 Task: Search one way flight ticket for 2 adults, 2 infants in seat and 1 infant on lap in first from Lewisburg: Greenbrier Valley Airport to Evansville: Evansville Regional Airport on 5-3-2023. Choice of flights is United. Number of bags: 1 checked bag. Price is upto 109000. Outbound departure time preference is 11:30.
Action: Mouse moved to (288, 249)
Screenshot: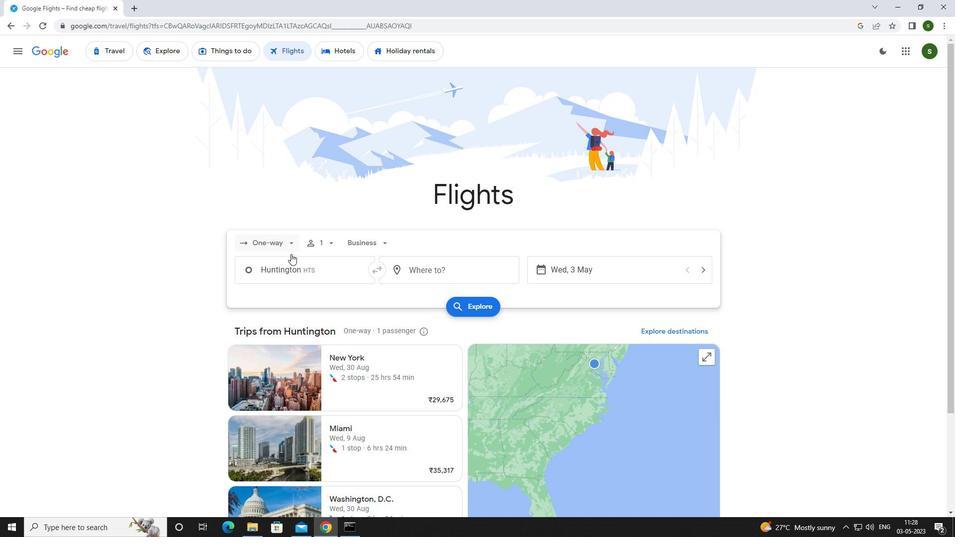 
Action: Mouse pressed left at (288, 249)
Screenshot: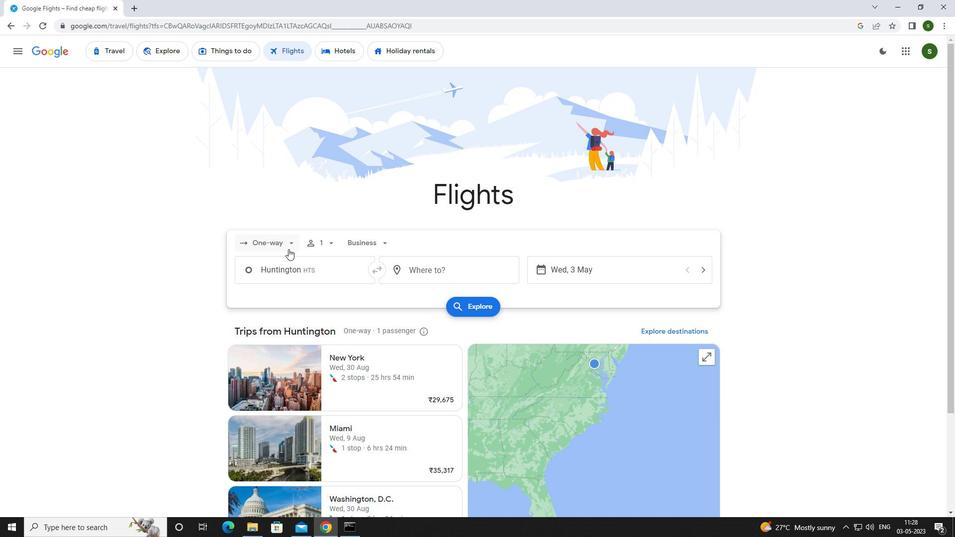 
Action: Mouse moved to (290, 288)
Screenshot: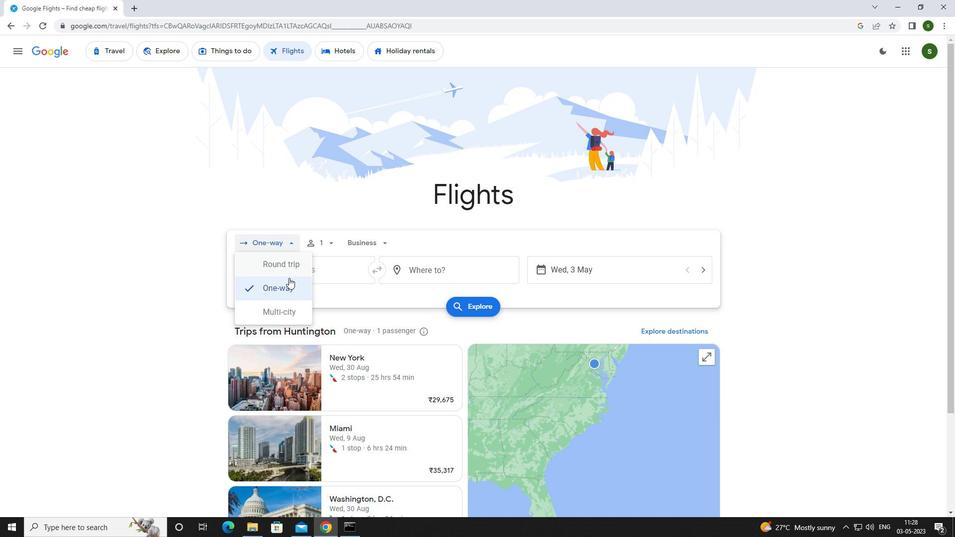 
Action: Mouse pressed left at (290, 288)
Screenshot: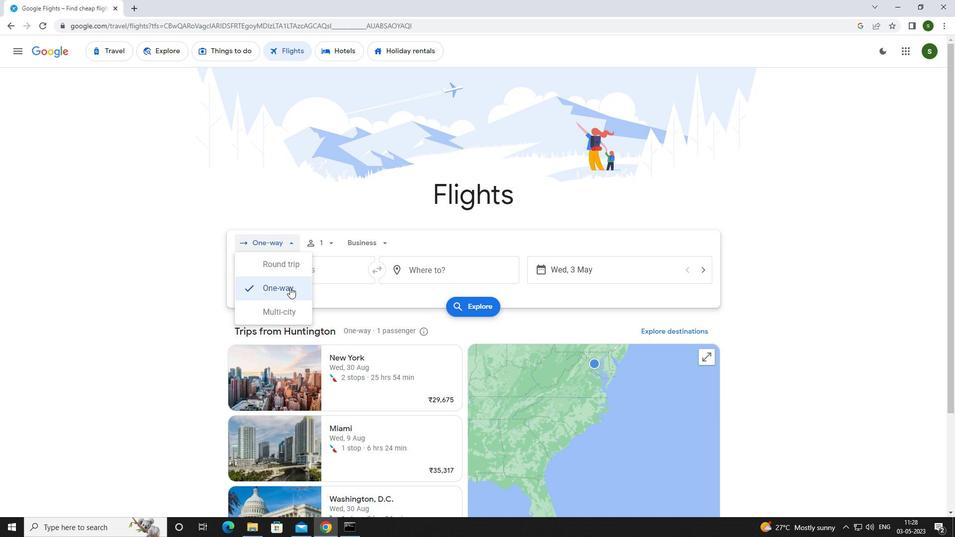 
Action: Mouse moved to (327, 244)
Screenshot: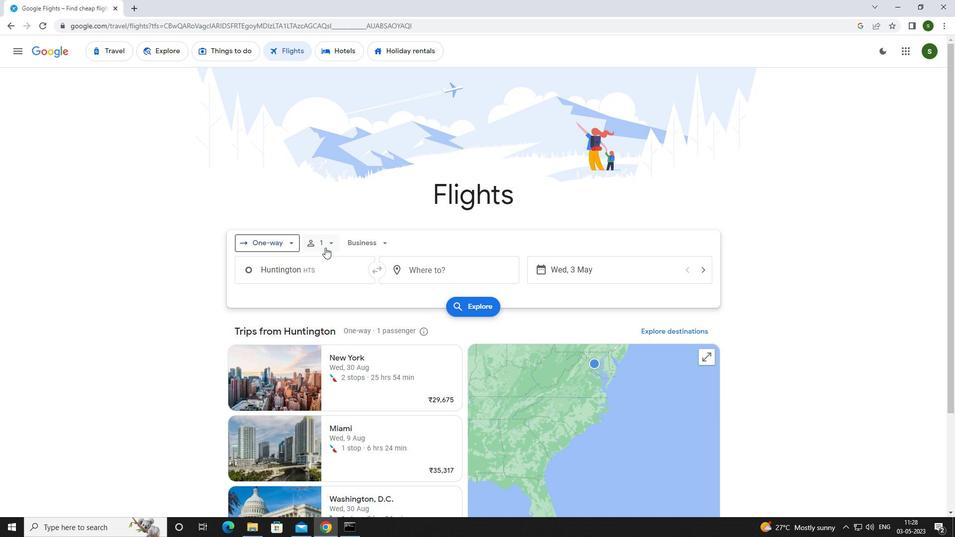 
Action: Mouse pressed left at (327, 244)
Screenshot: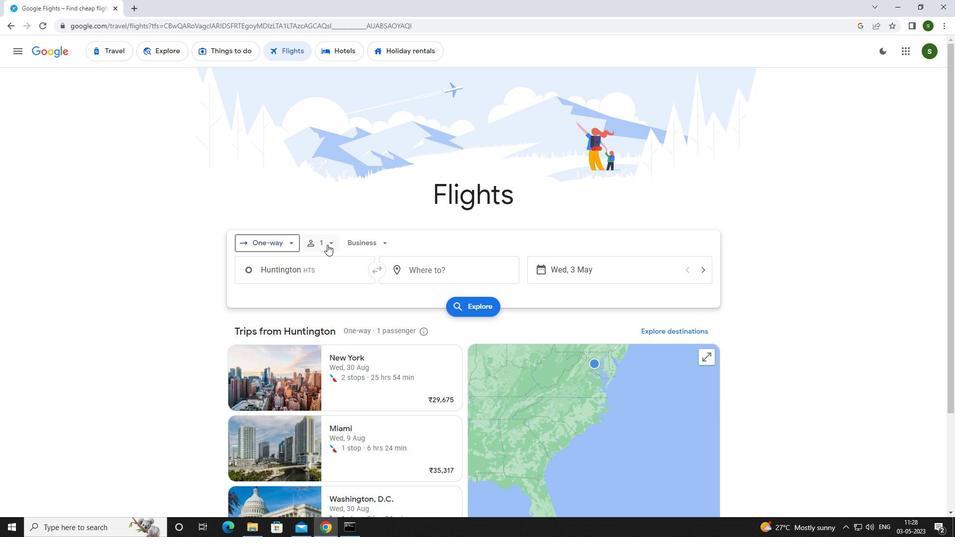 
Action: Mouse moved to (406, 265)
Screenshot: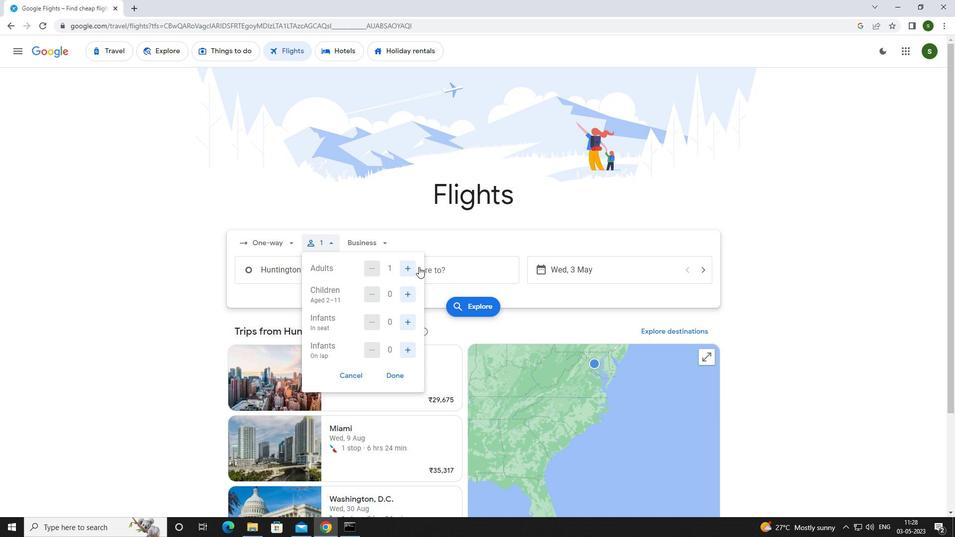 
Action: Mouse pressed left at (406, 265)
Screenshot: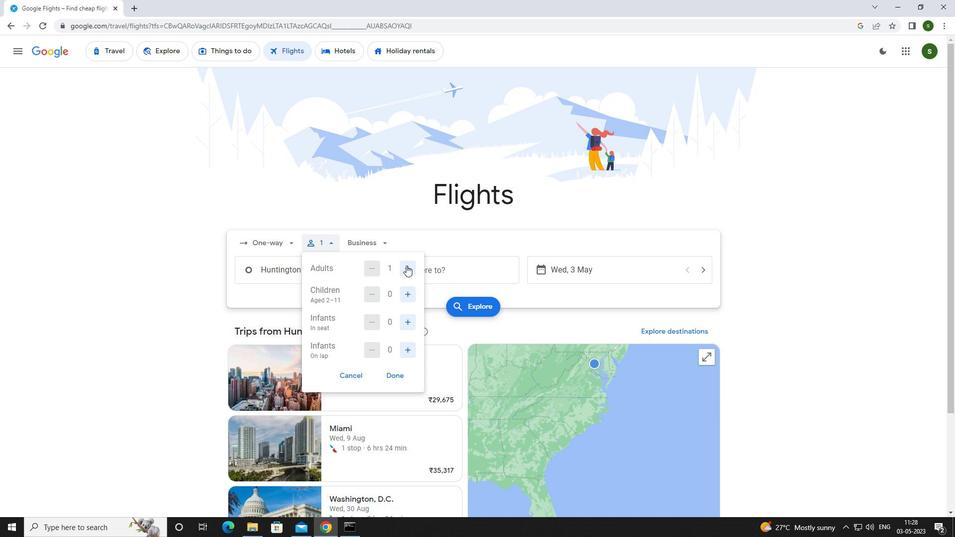
Action: Mouse moved to (406, 321)
Screenshot: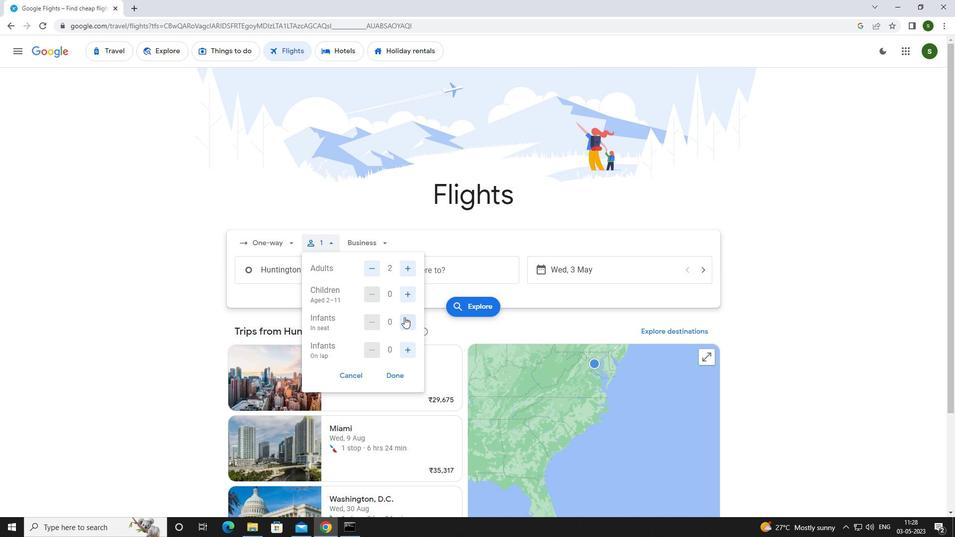 
Action: Mouse pressed left at (406, 321)
Screenshot: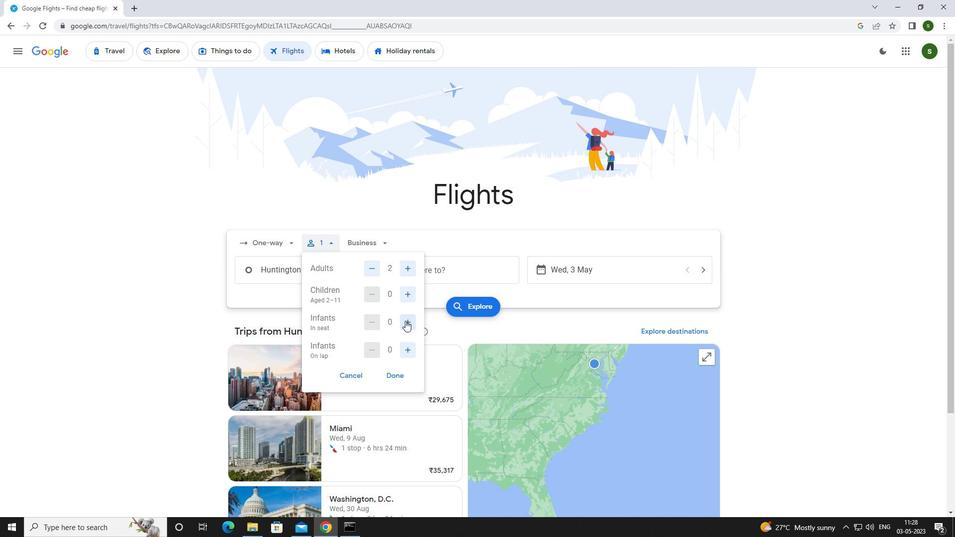 
Action: Mouse pressed left at (406, 321)
Screenshot: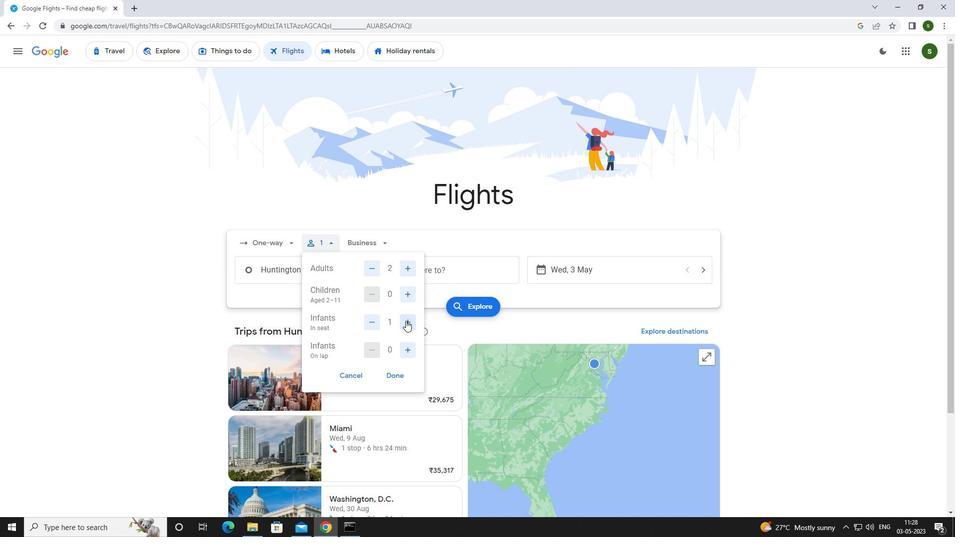
Action: Mouse moved to (409, 350)
Screenshot: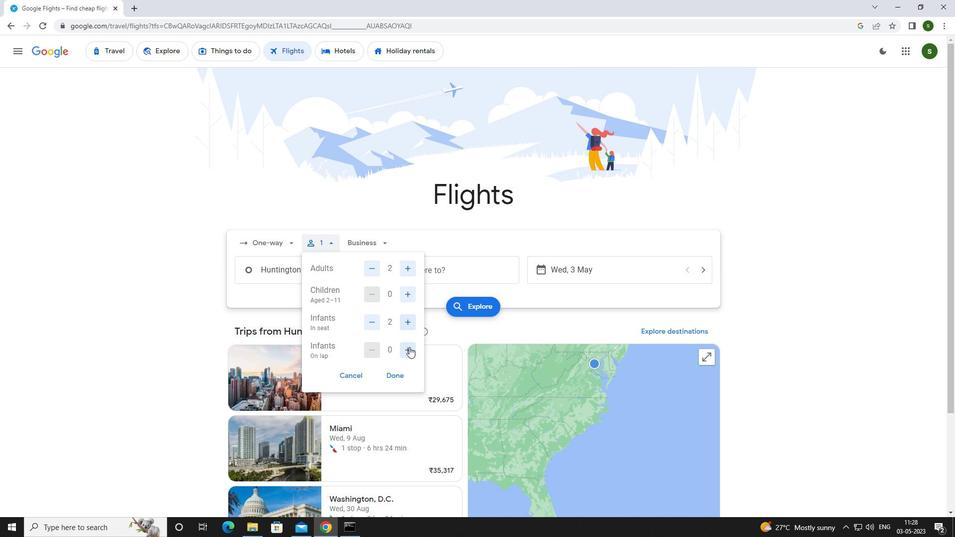 
Action: Mouse pressed left at (409, 350)
Screenshot: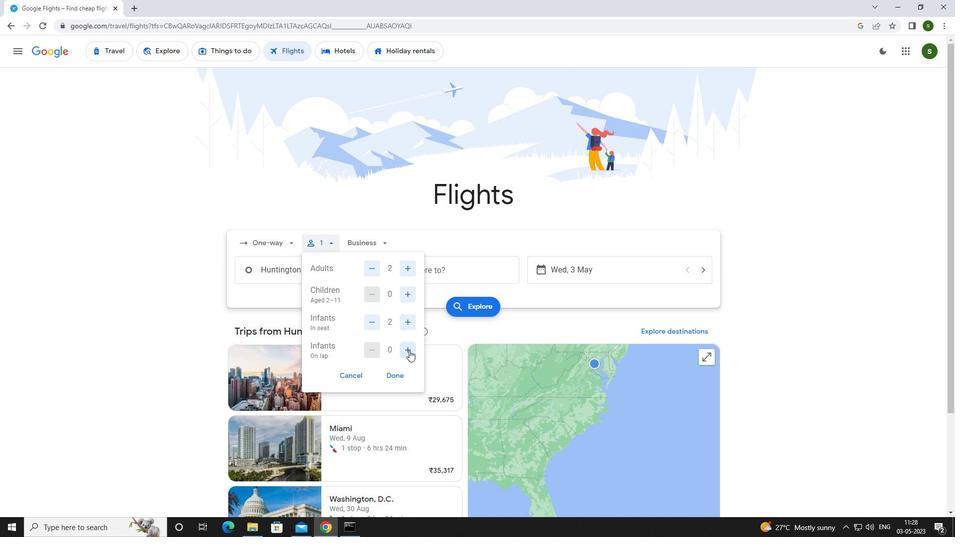 
Action: Mouse moved to (382, 239)
Screenshot: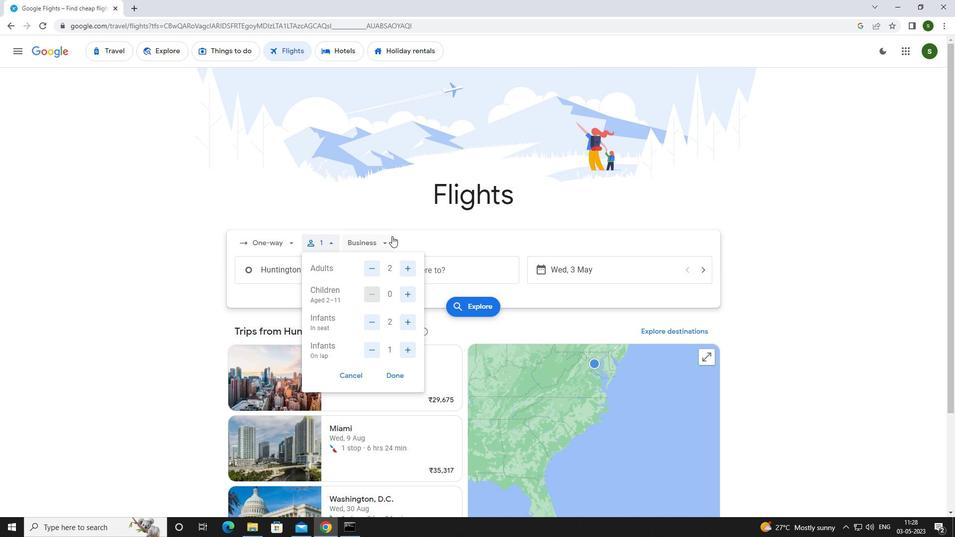 
Action: Mouse pressed left at (382, 239)
Screenshot: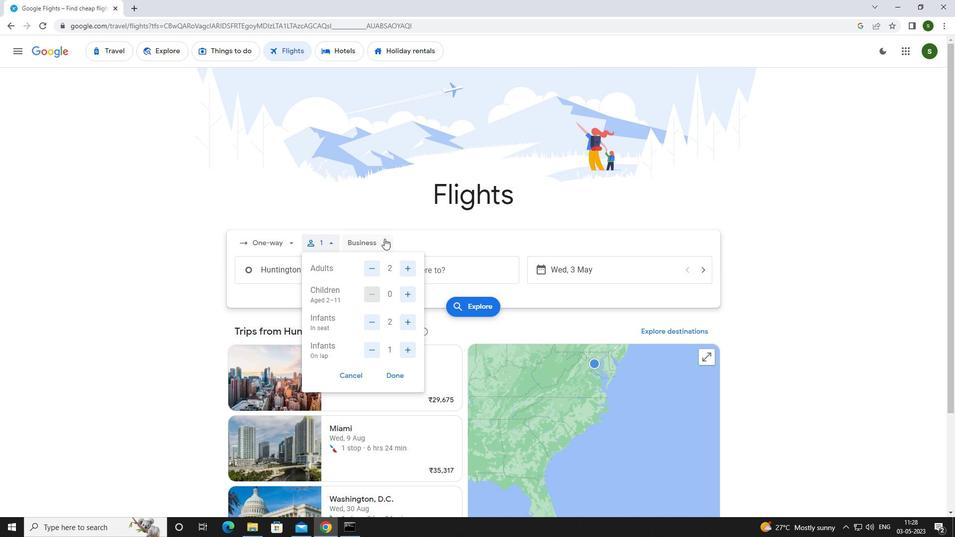 
Action: Mouse moved to (382, 332)
Screenshot: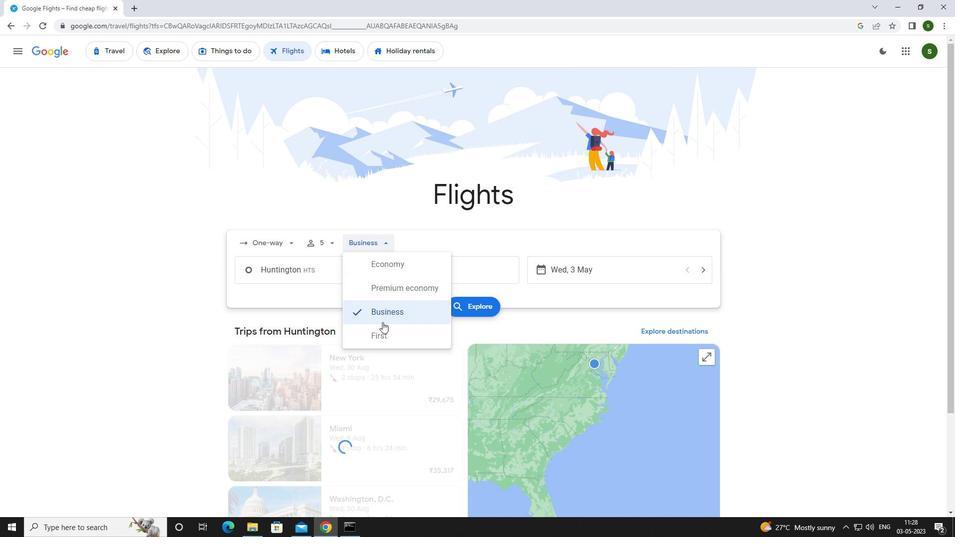 
Action: Mouse pressed left at (382, 332)
Screenshot: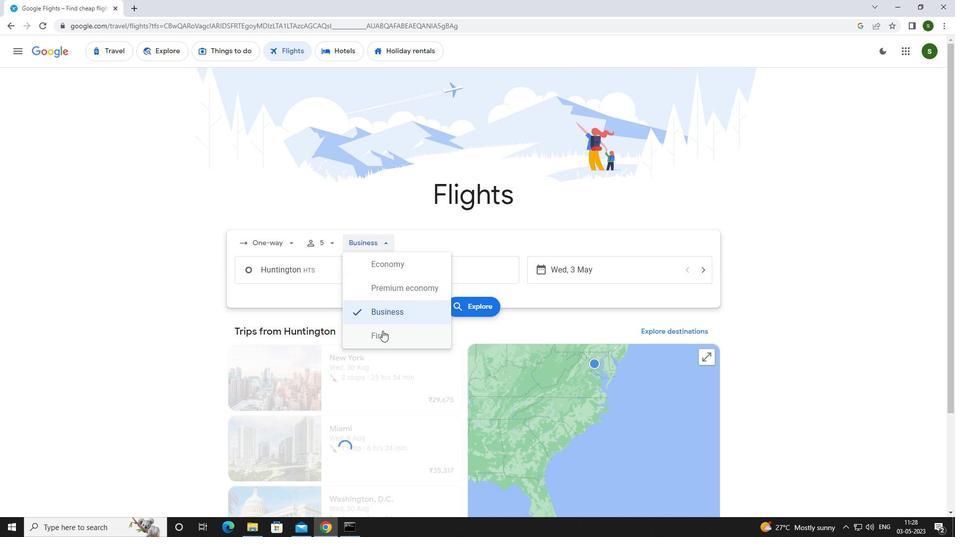 
Action: Mouse moved to (353, 273)
Screenshot: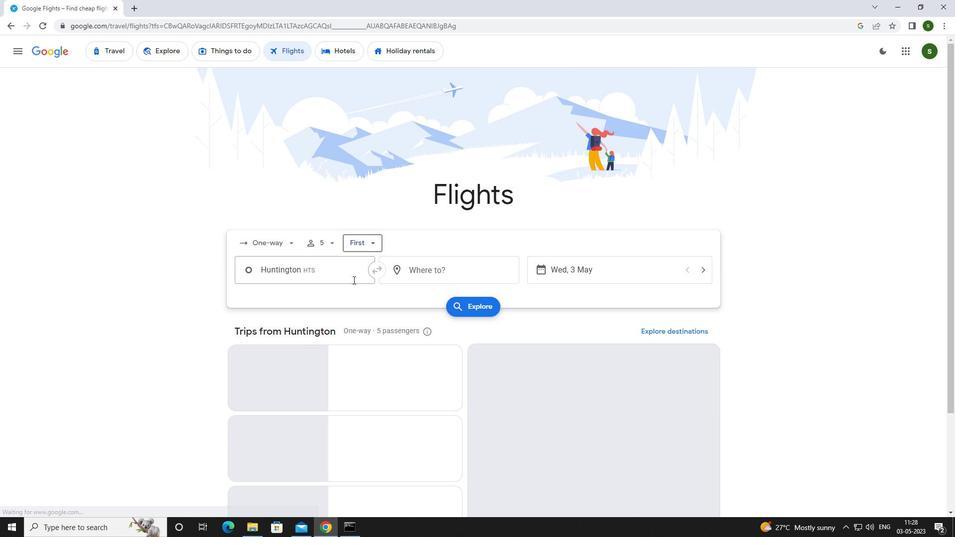 
Action: Mouse pressed left at (353, 273)
Screenshot: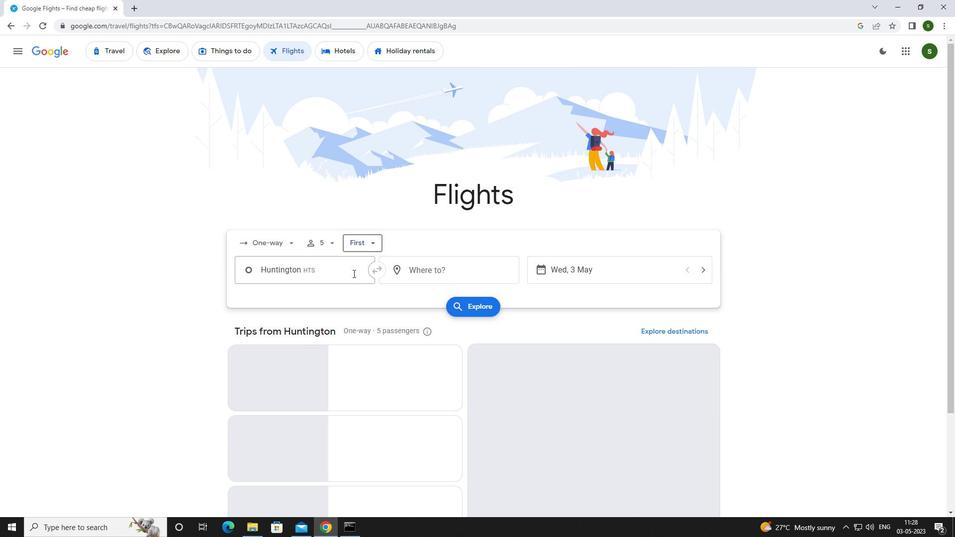 
Action: Mouse moved to (353, 273)
Screenshot: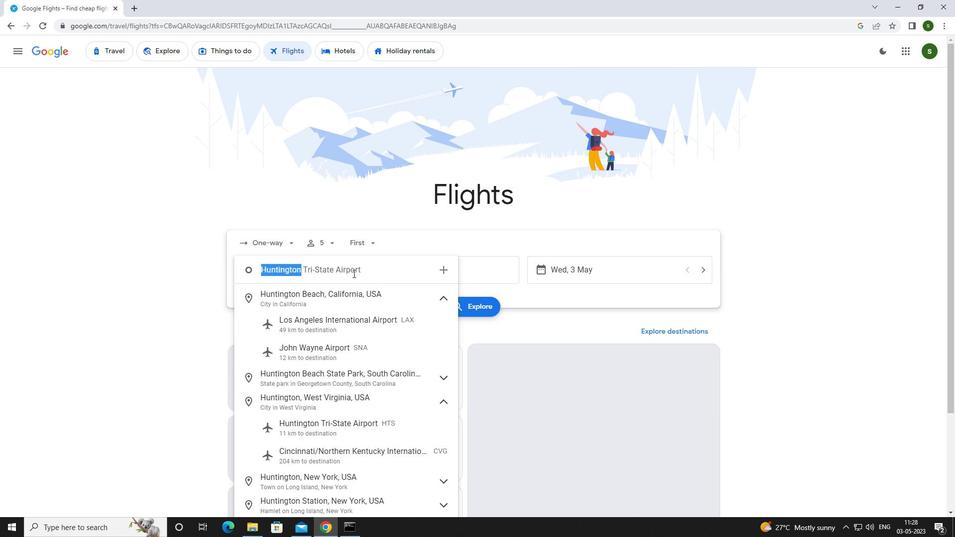 
Action: Key pressed <Key.caps_lock>h<Key.caps_lock>unting
Screenshot: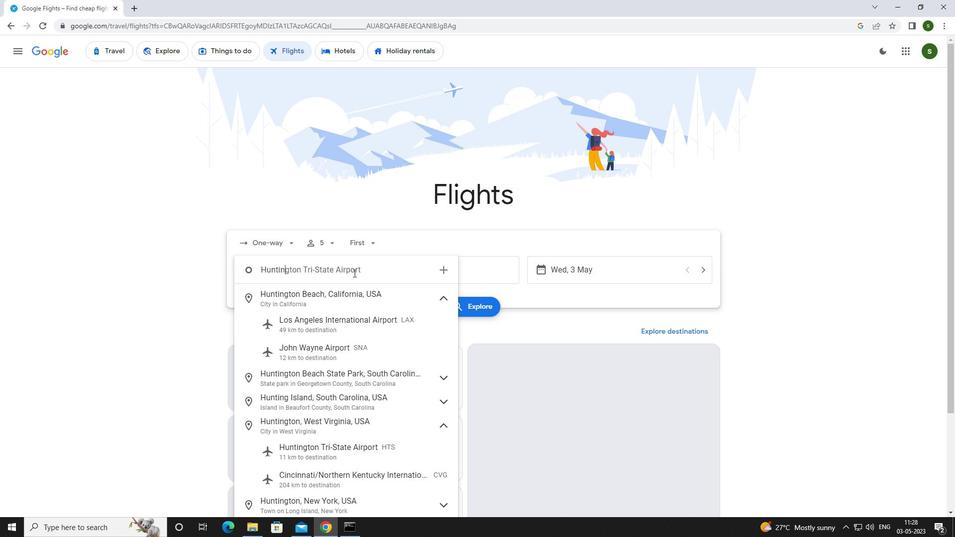 
Action: Mouse moved to (347, 443)
Screenshot: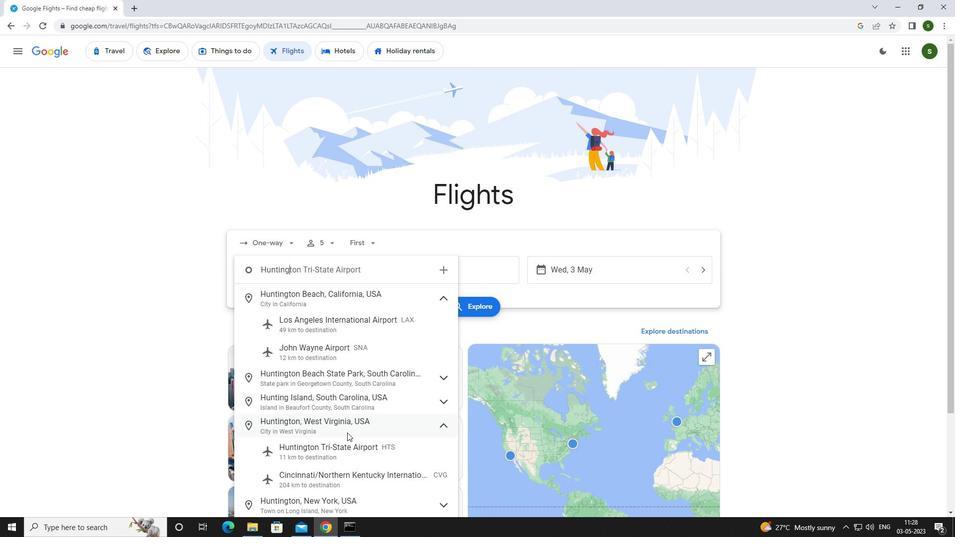 
Action: Mouse pressed left at (347, 443)
Screenshot: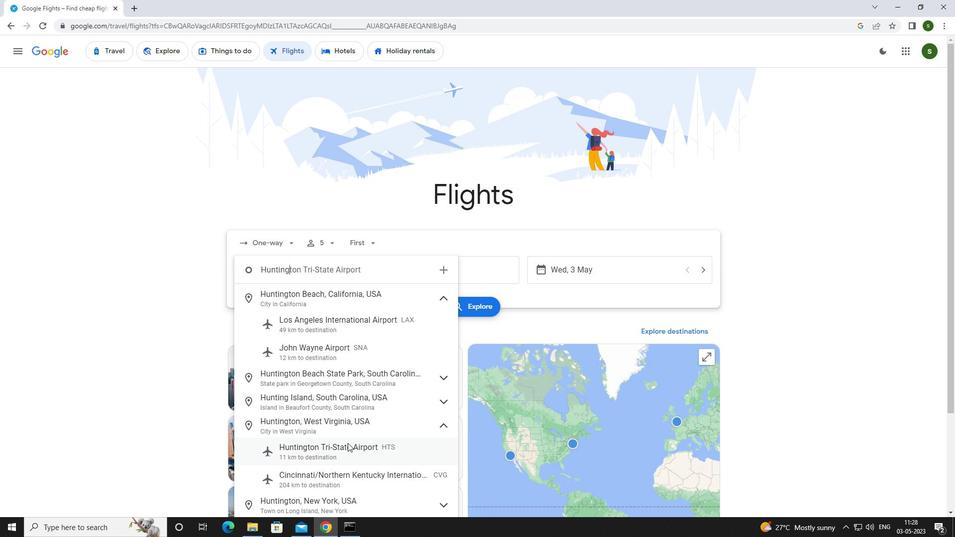 
Action: Mouse moved to (459, 272)
Screenshot: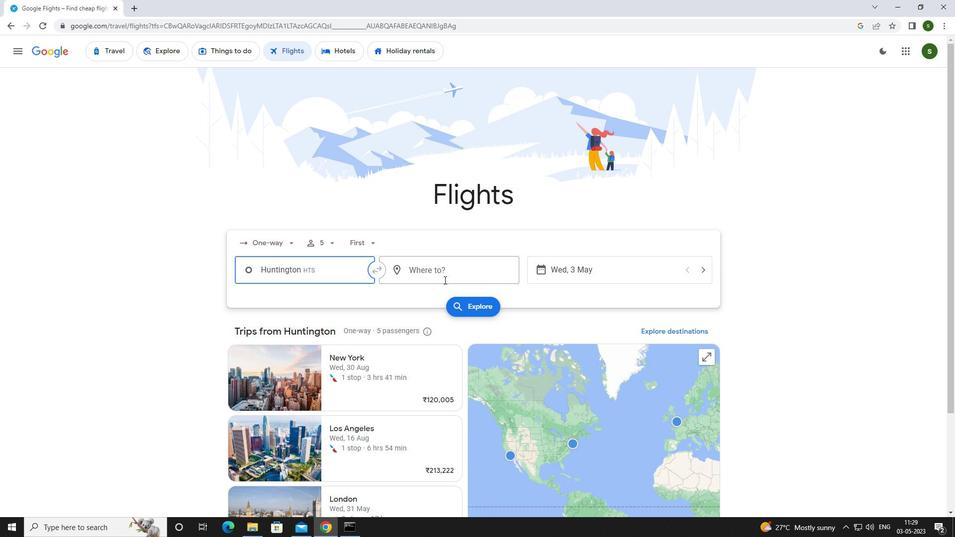 
Action: Mouse pressed left at (459, 272)
Screenshot: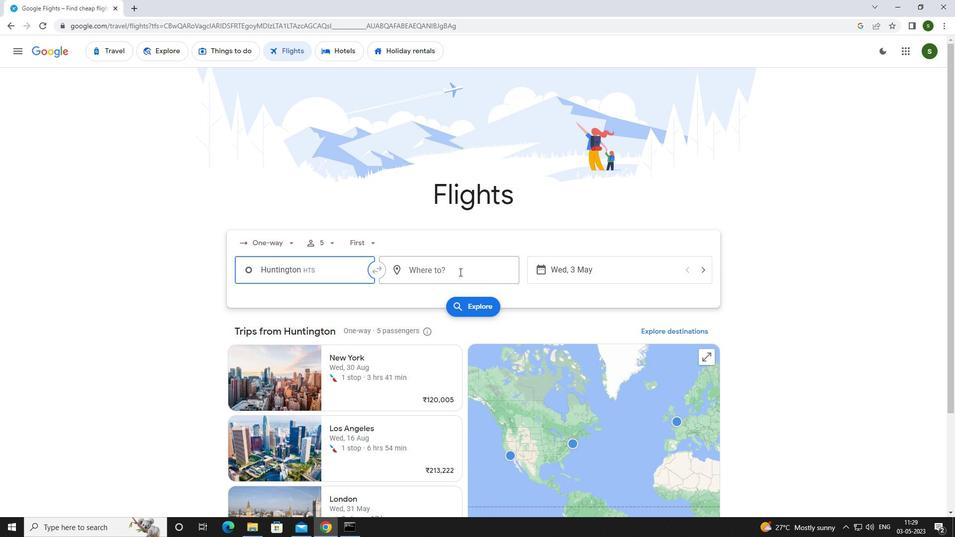 
Action: Key pressed <Key.caps_lock>l<Key.caps_lock>arami
Screenshot: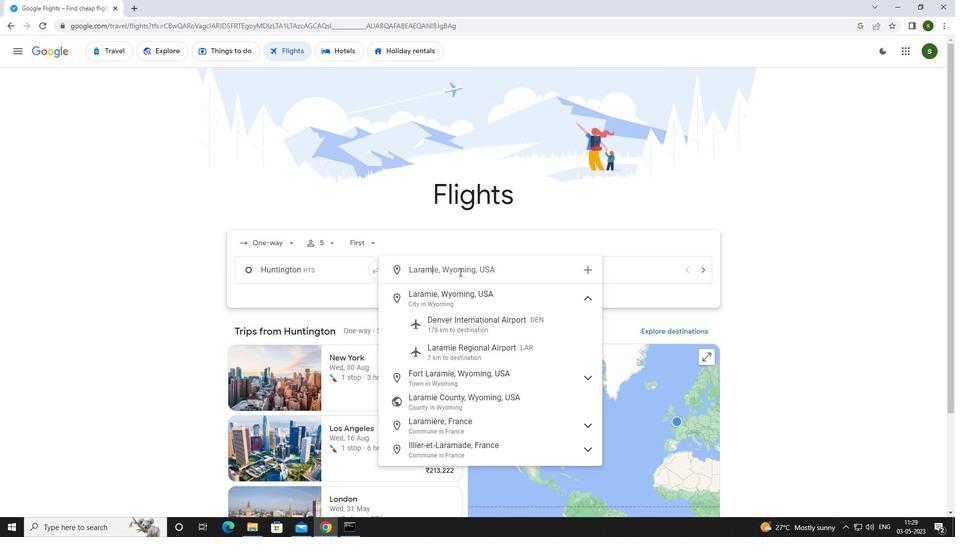 
Action: Mouse moved to (465, 349)
Screenshot: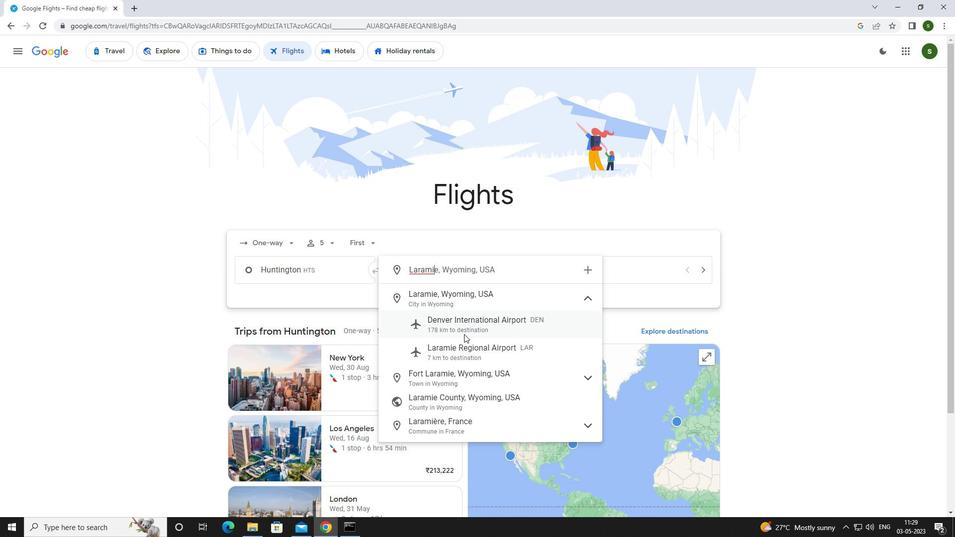 
Action: Mouse pressed left at (465, 349)
Screenshot: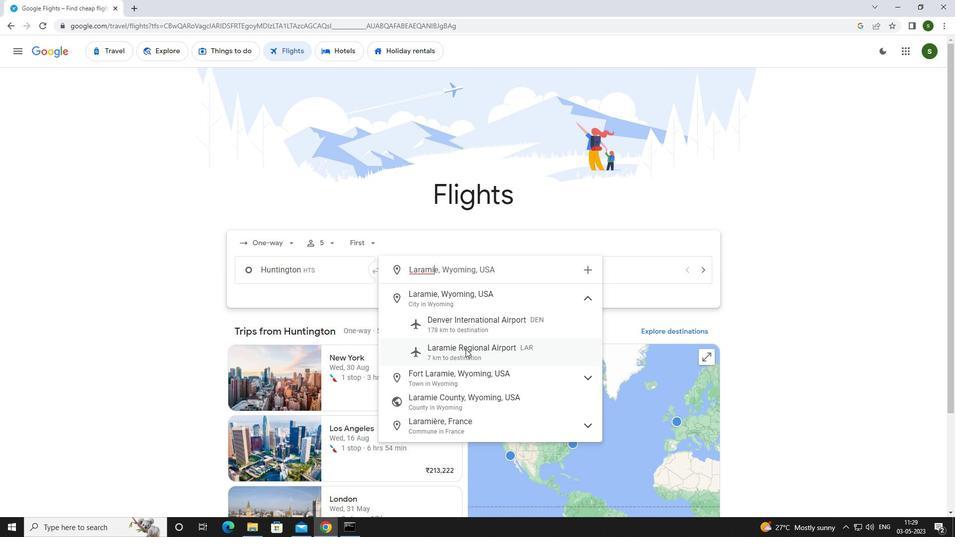 
Action: Mouse moved to (612, 277)
Screenshot: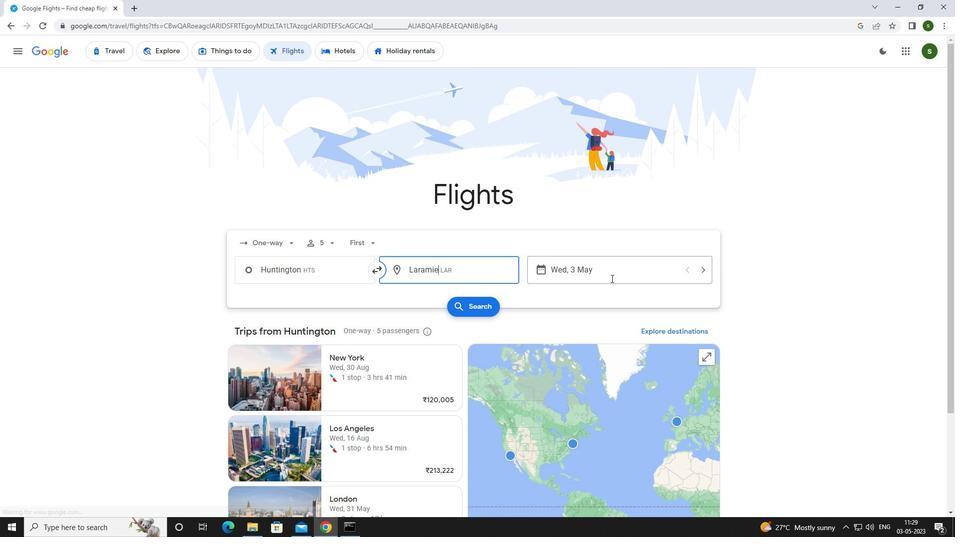 
Action: Mouse pressed left at (612, 277)
Screenshot: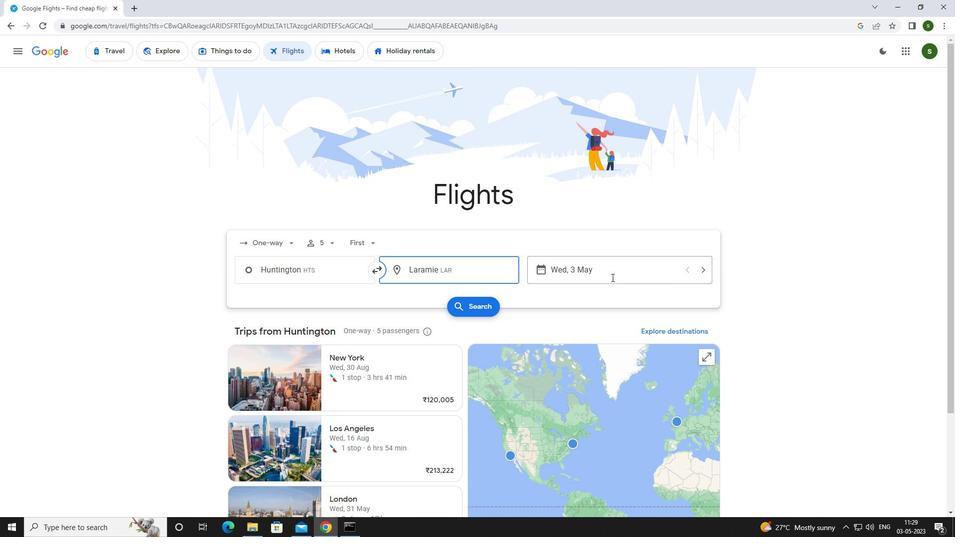 
Action: Mouse moved to (428, 339)
Screenshot: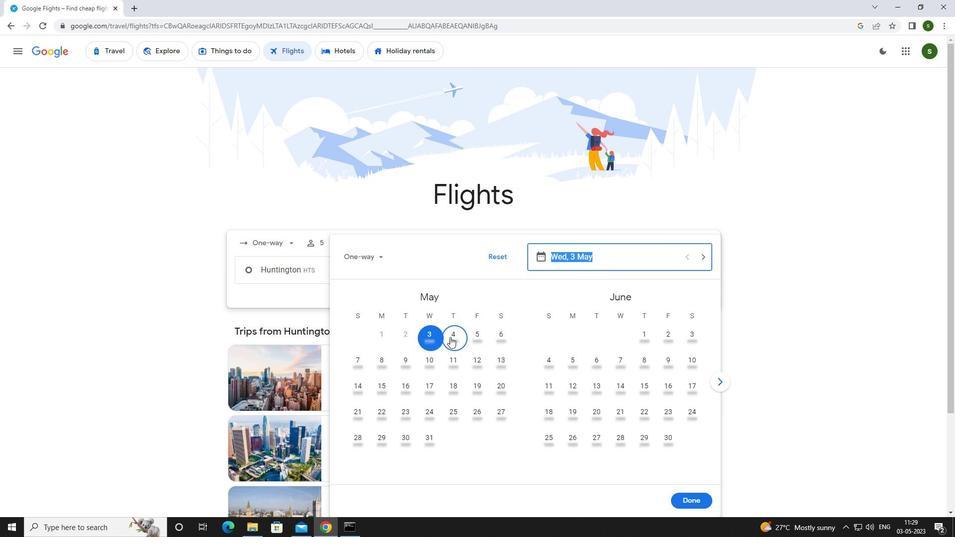 
Action: Mouse pressed left at (428, 339)
Screenshot: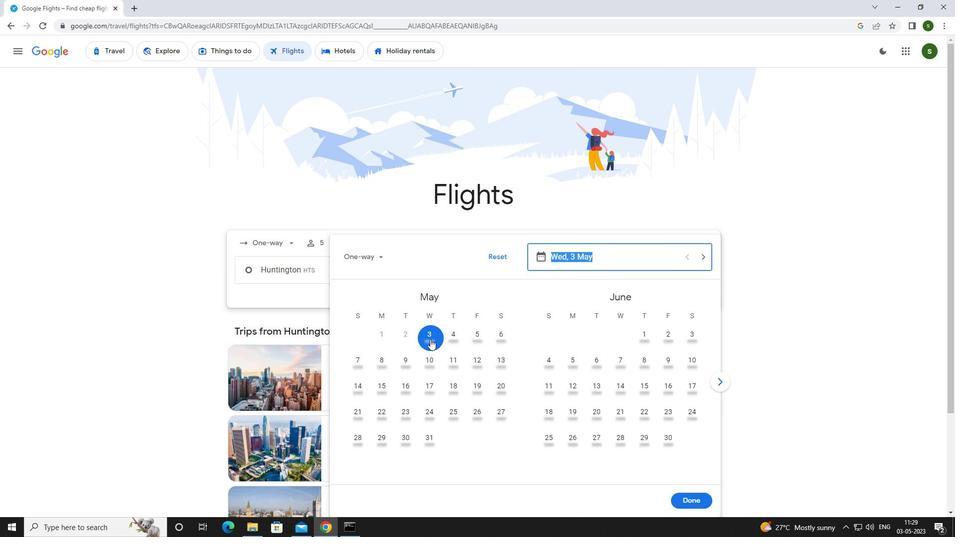
Action: Mouse moved to (695, 499)
Screenshot: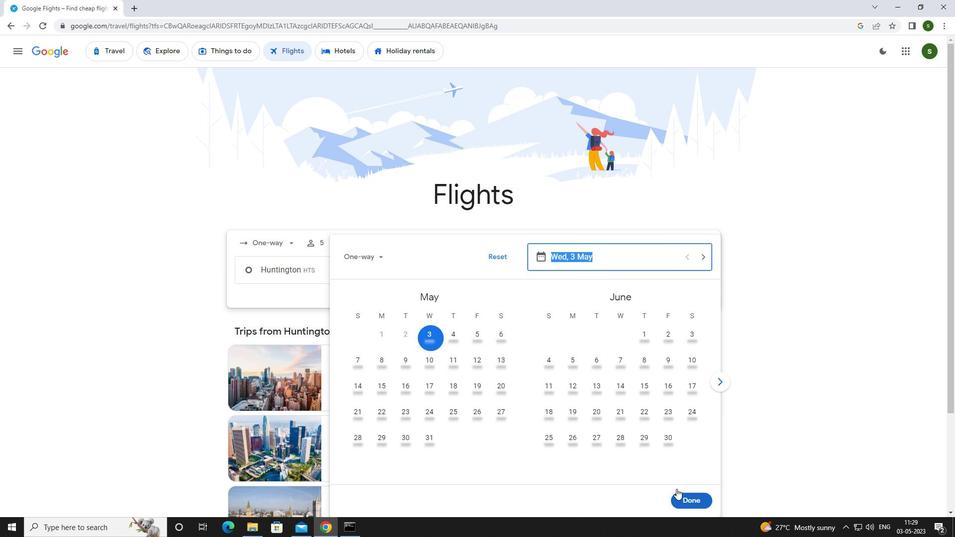 
Action: Mouse pressed left at (695, 499)
Screenshot: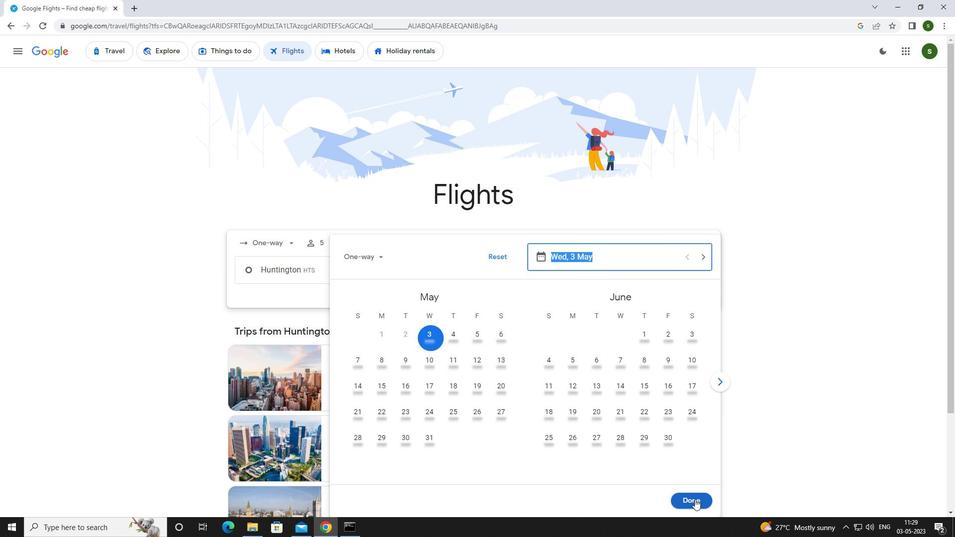 
Action: Mouse moved to (490, 306)
Screenshot: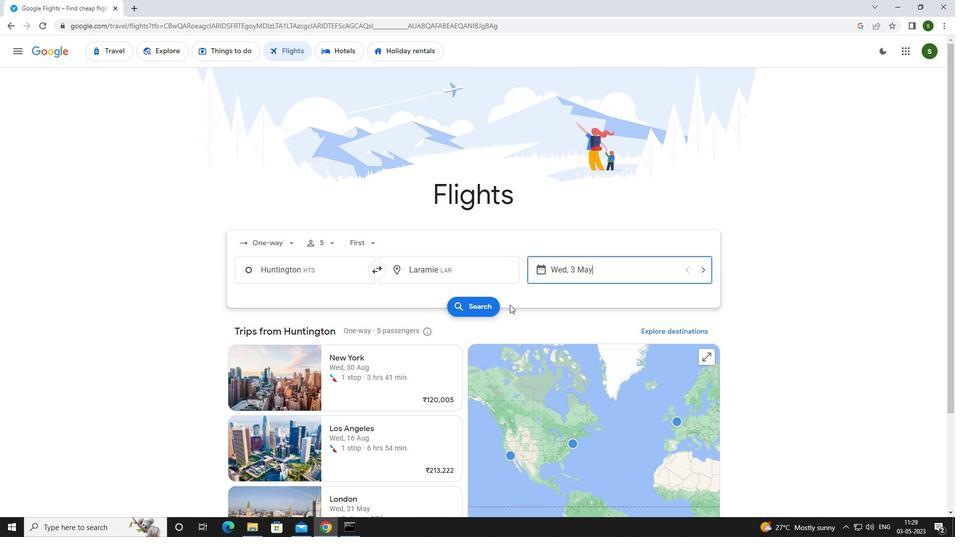 
Action: Mouse pressed left at (490, 306)
Screenshot: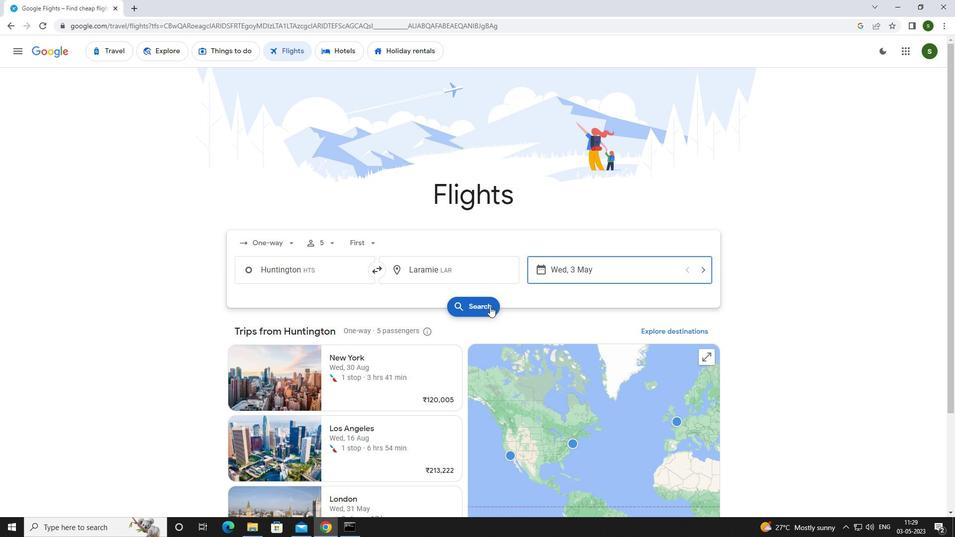 
Action: Mouse moved to (244, 147)
Screenshot: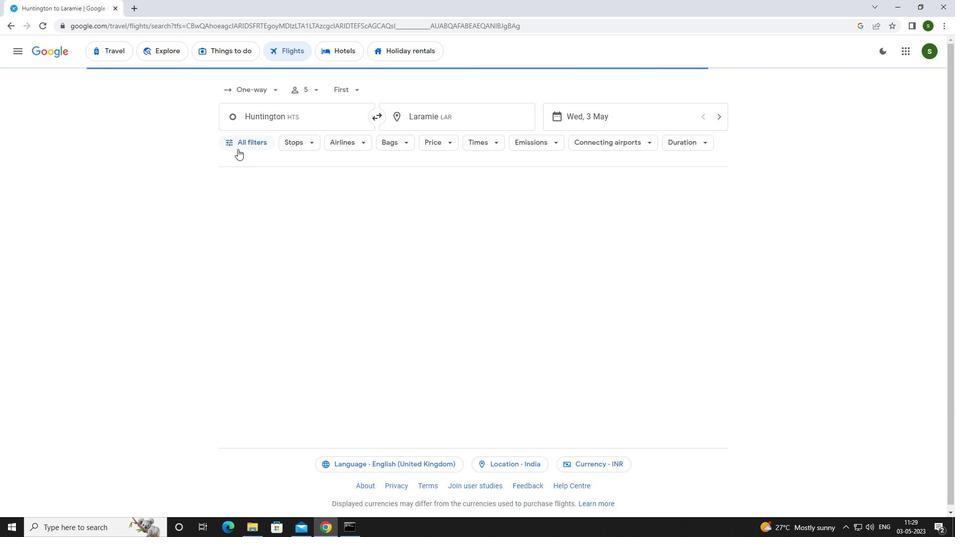 
Action: Mouse pressed left at (244, 147)
Screenshot: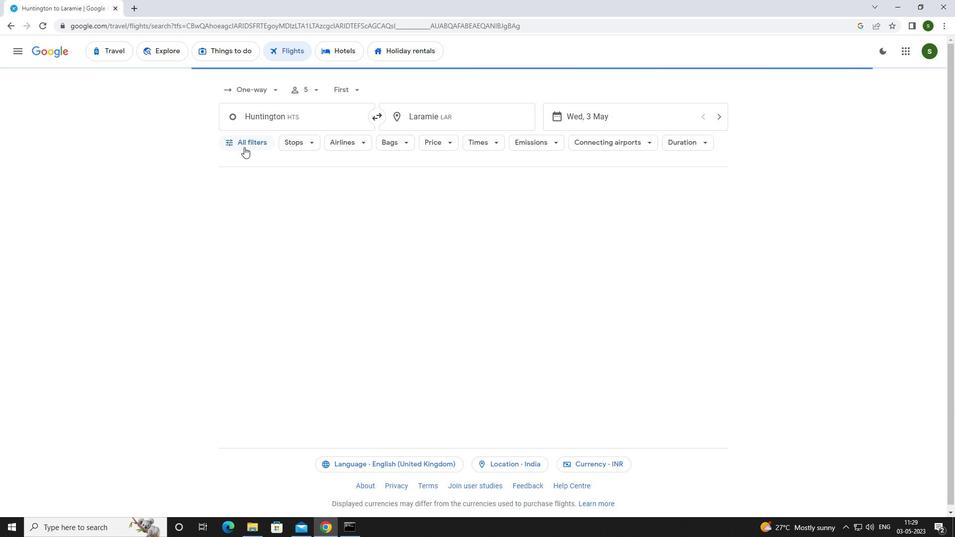 
Action: Mouse moved to (371, 356)
Screenshot: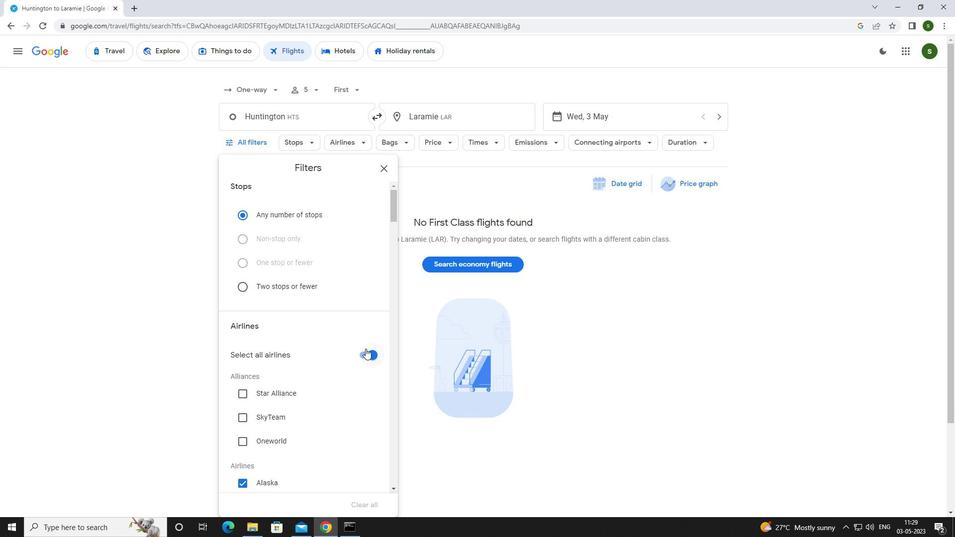 
Action: Mouse pressed left at (371, 356)
Screenshot: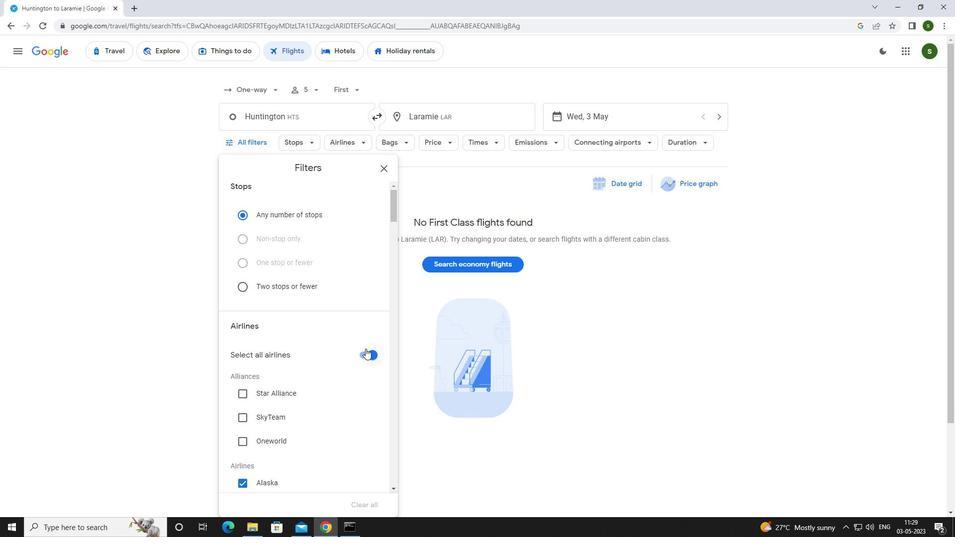 
Action: Mouse moved to (355, 319)
Screenshot: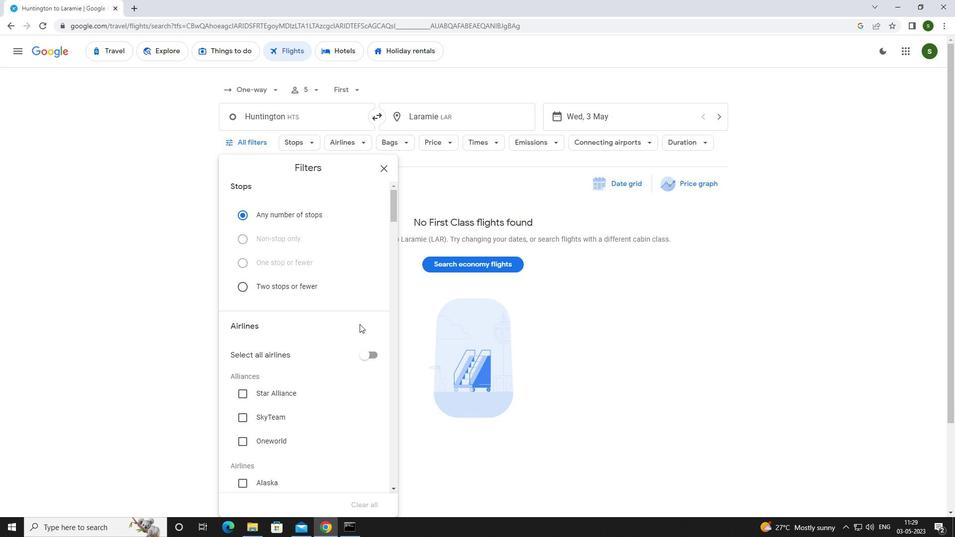 
Action: Mouse scrolled (355, 319) with delta (0, 0)
Screenshot: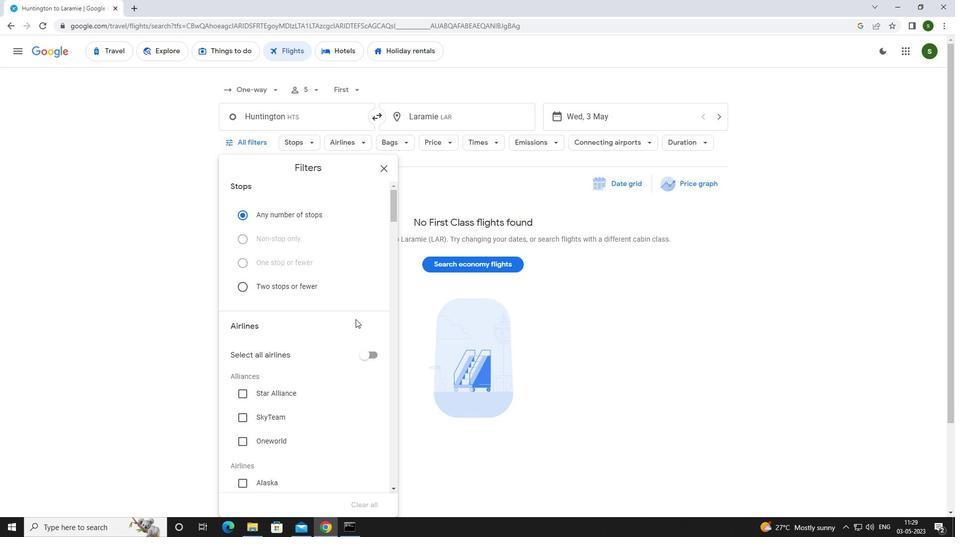 
Action: Mouse scrolled (355, 319) with delta (0, 0)
Screenshot: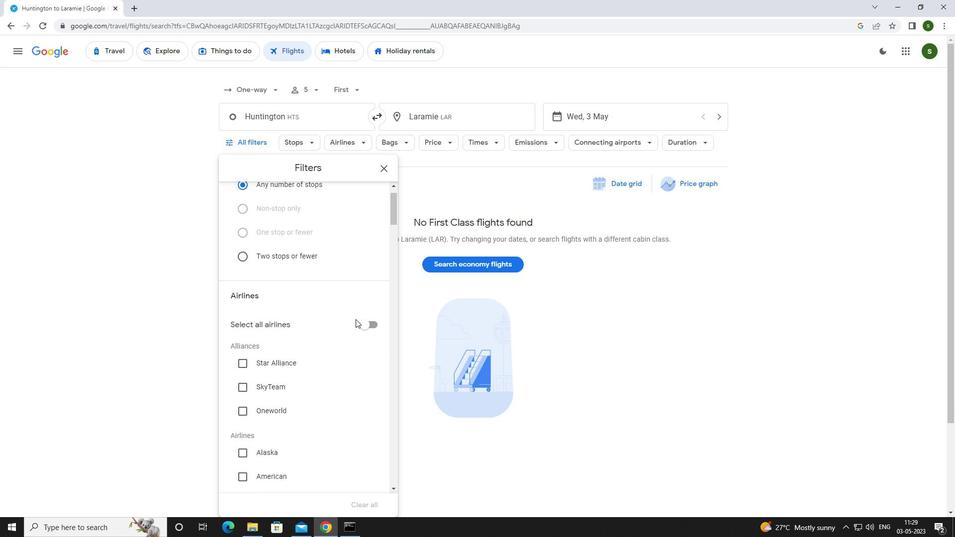 
Action: Mouse scrolled (355, 319) with delta (0, 0)
Screenshot: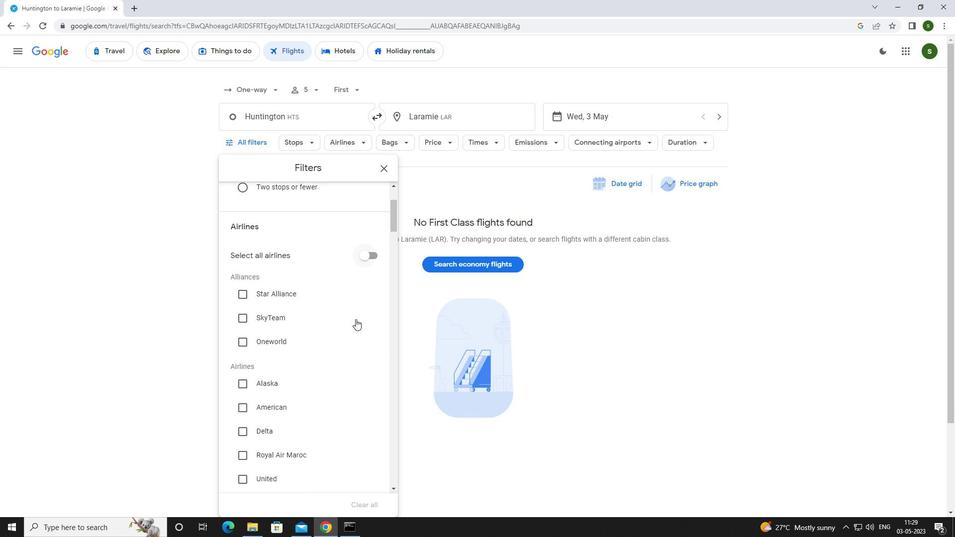 
Action: Mouse scrolled (355, 319) with delta (0, 0)
Screenshot: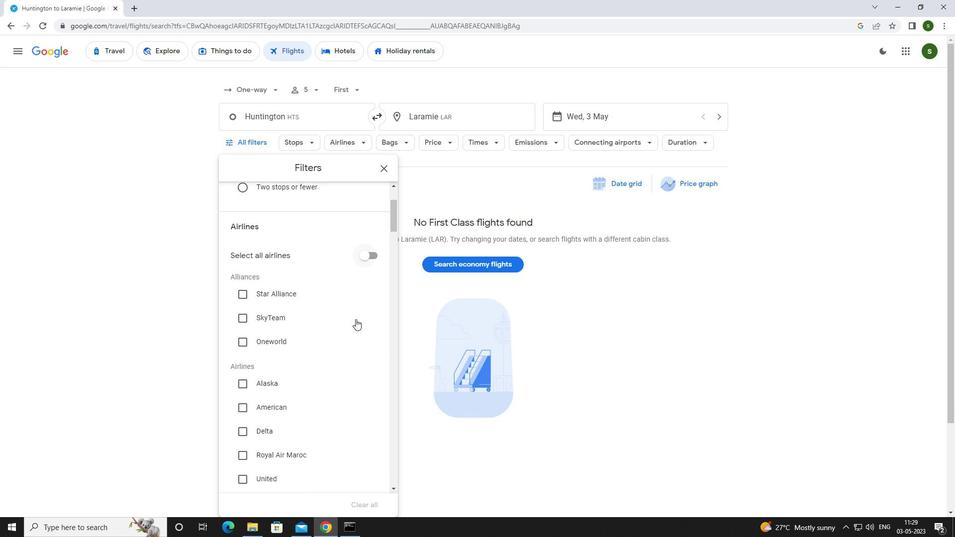 
Action: Mouse moved to (258, 377)
Screenshot: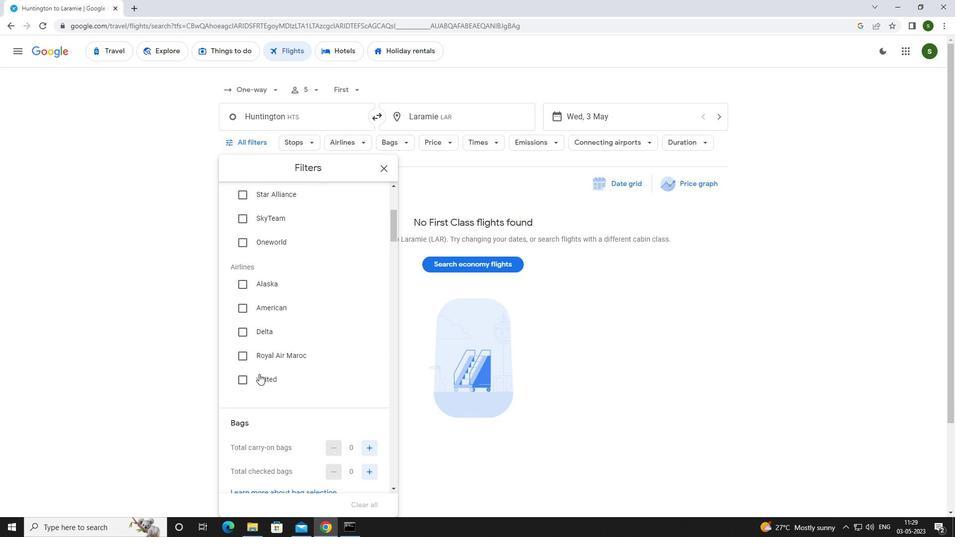 
Action: Mouse pressed left at (258, 377)
Screenshot: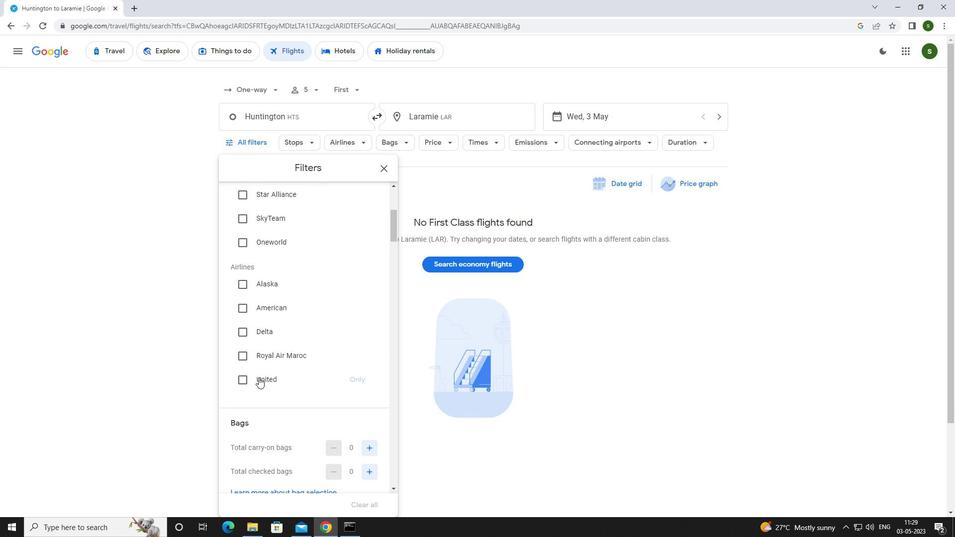 
Action: Mouse scrolled (258, 377) with delta (0, 0)
Screenshot: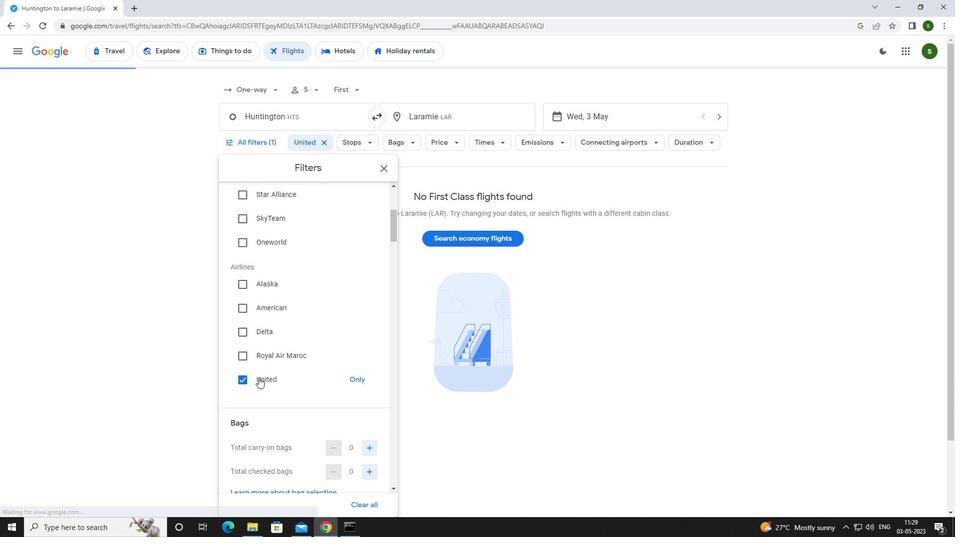 
Action: Mouse scrolled (258, 377) with delta (0, 0)
Screenshot: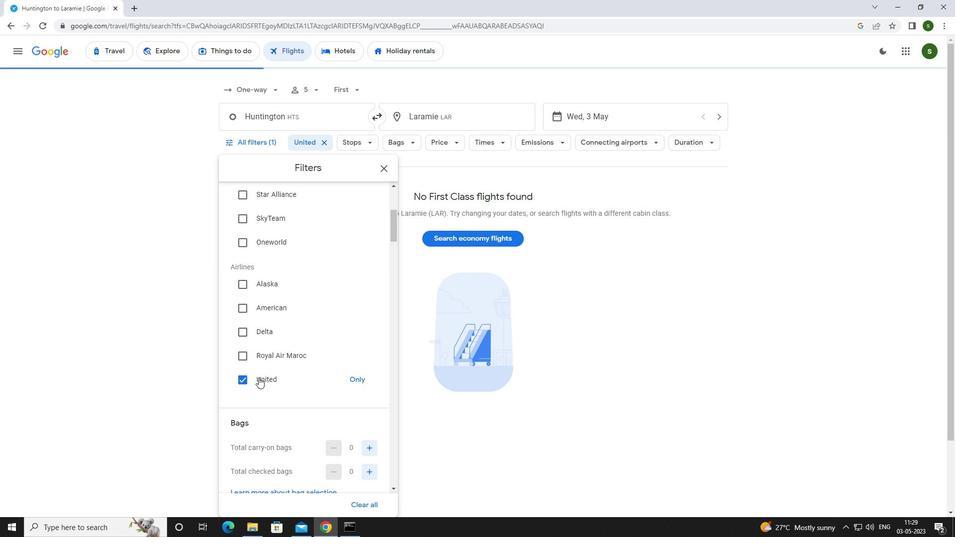 
Action: Mouse scrolled (258, 377) with delta (0, 0)
Screenshot: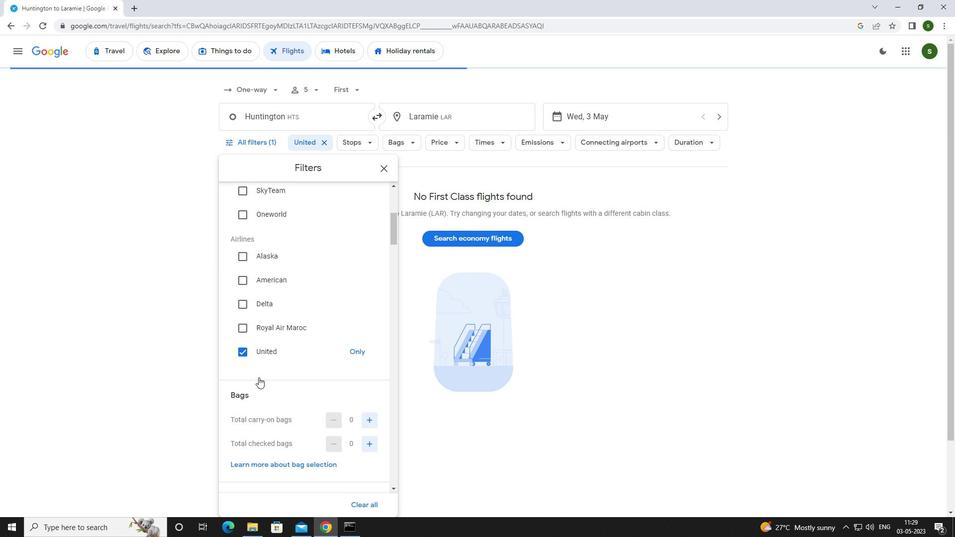 
Action: Mouse moved to (367, 321)
Screenshot: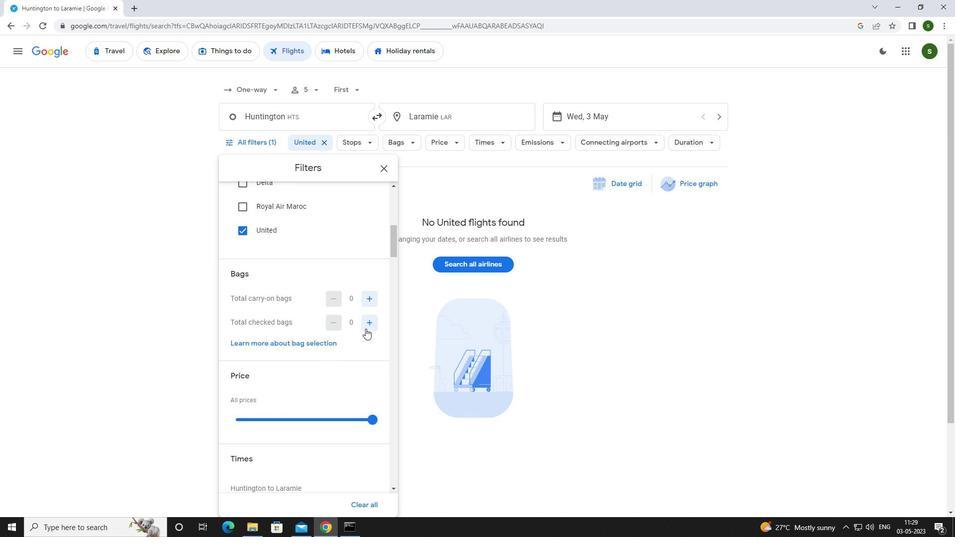 
Action: Mouse pressed left at (367, 321)
Screenshot: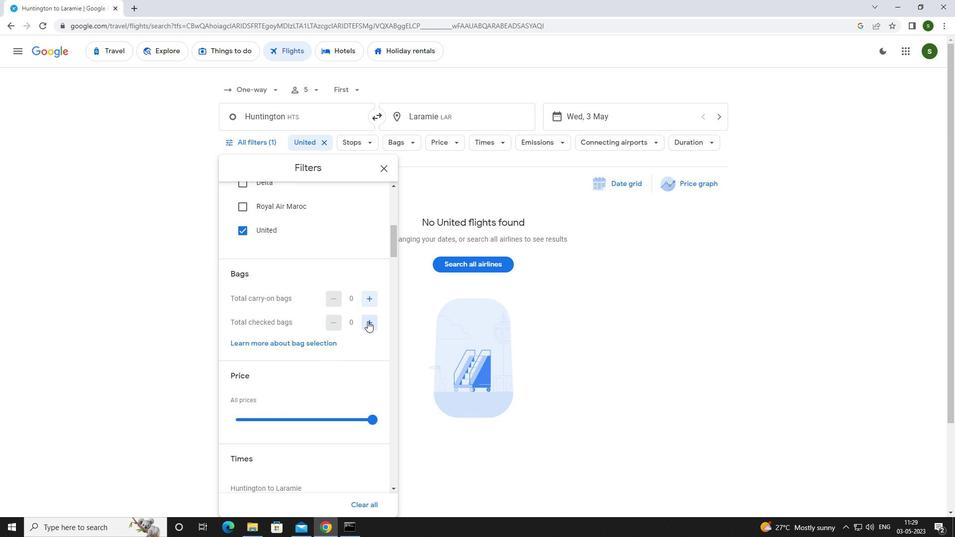 
Action: Mouse moved to (367, 321)
Screenshot: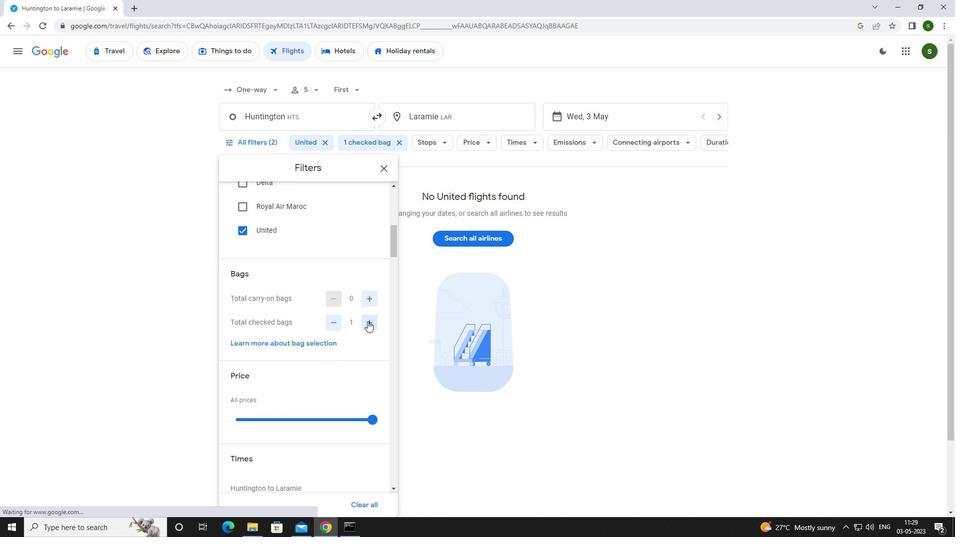 
Action: Mouse scrolled (367, 321) with delta (0, 0)
Screenshot: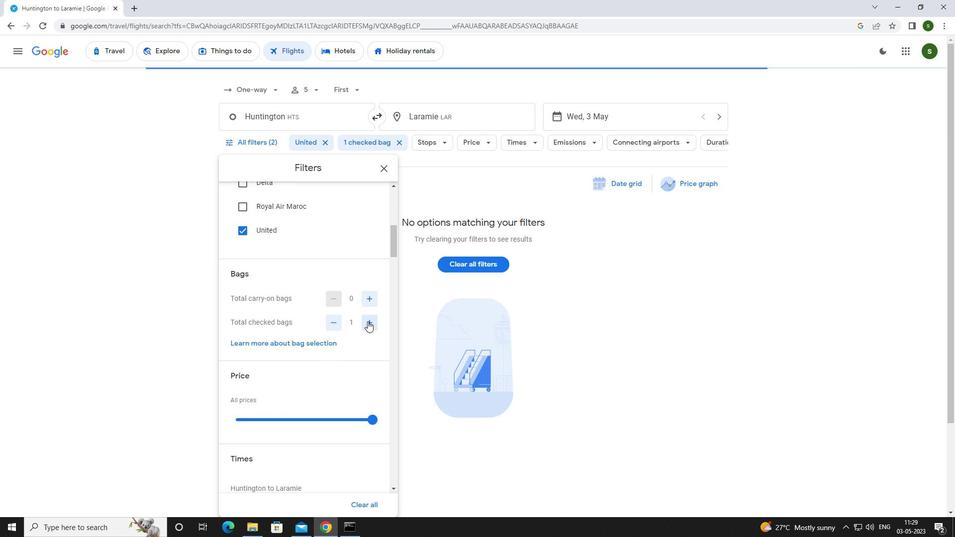 
Action: Mouse scrolled (367, 321) with delta (0, 0)
Screenshot: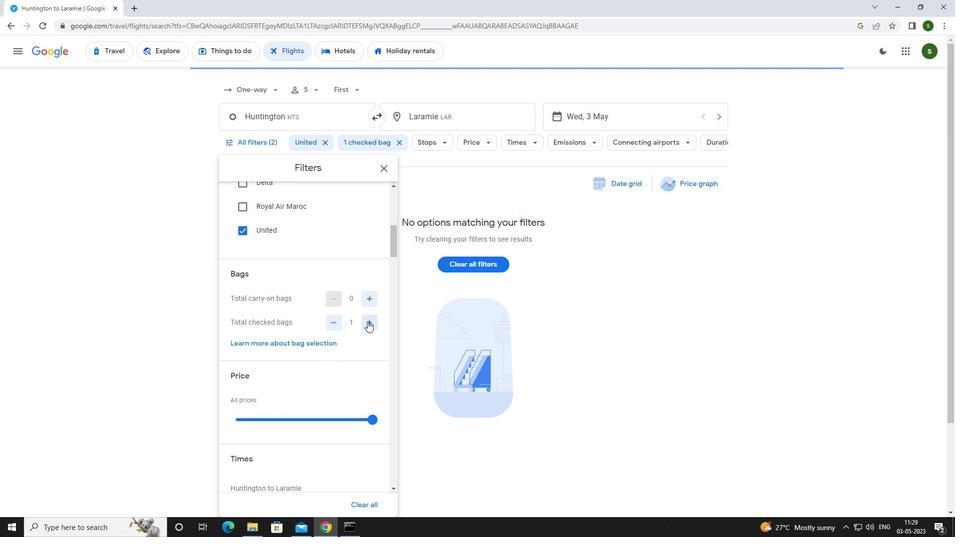 
Action: Mouse moved to (370, 320)
Screenshot: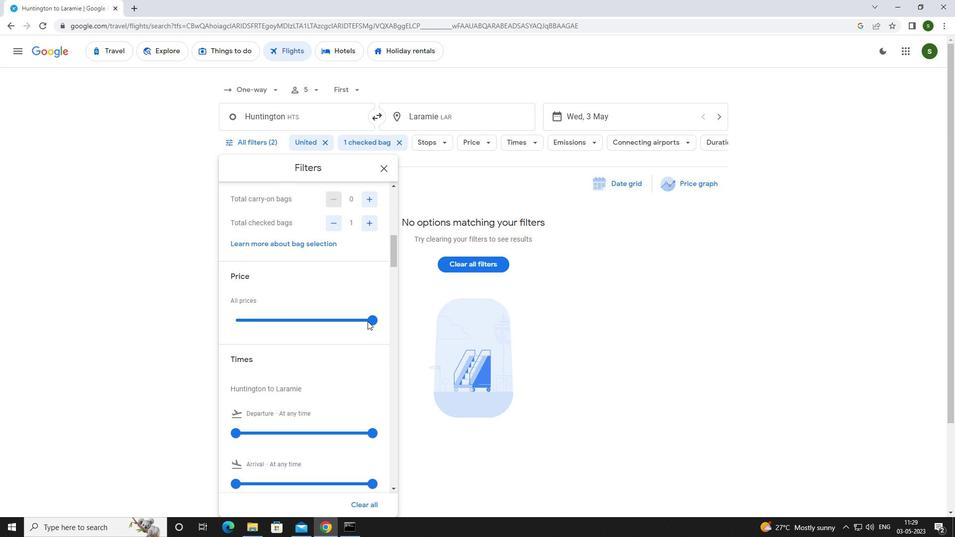 
Action: Mouse pressed left at (370, 320)
Screenshot: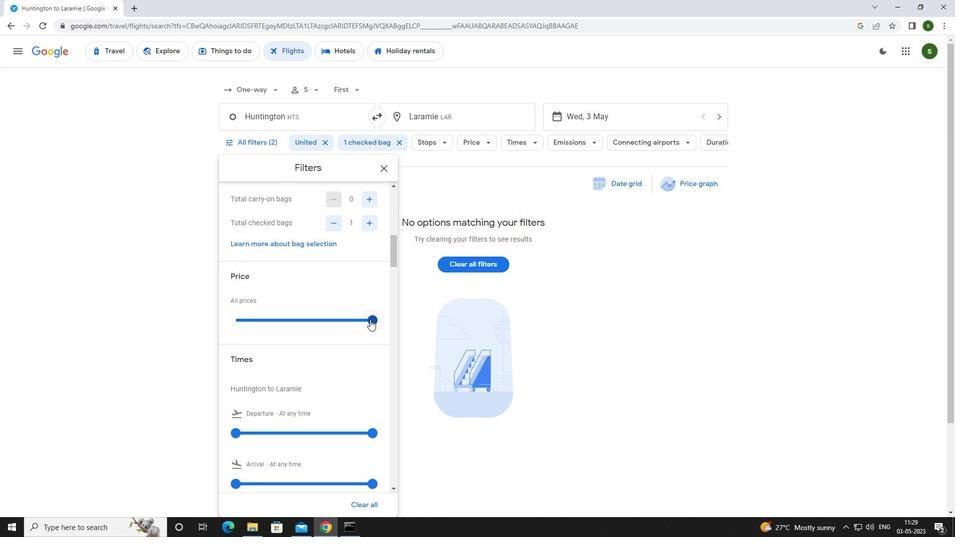 
Action: Mouse scrolled (370, 319) with delta (0, 0)
Screenshot: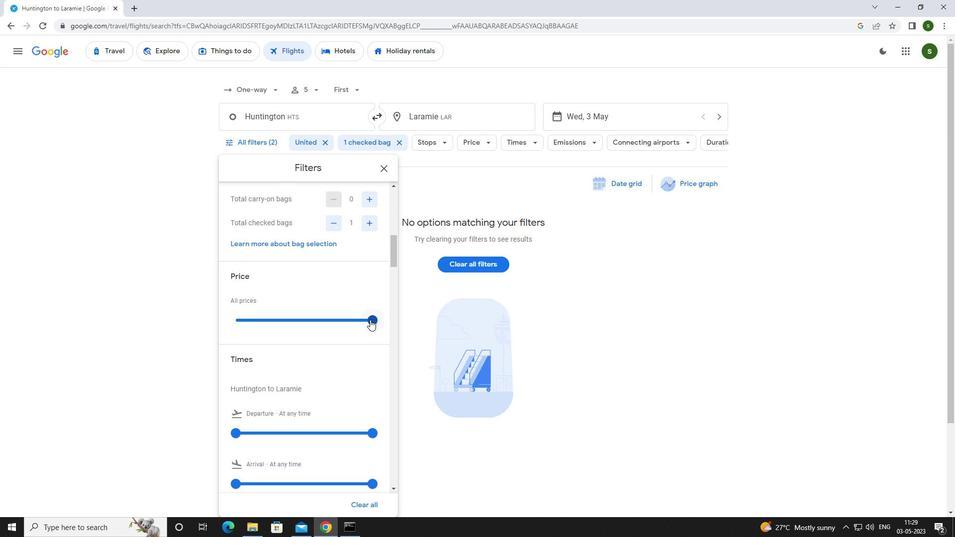 
Action: Mouse scrolled (370, 319) with delta (0, 0)
Screenshot: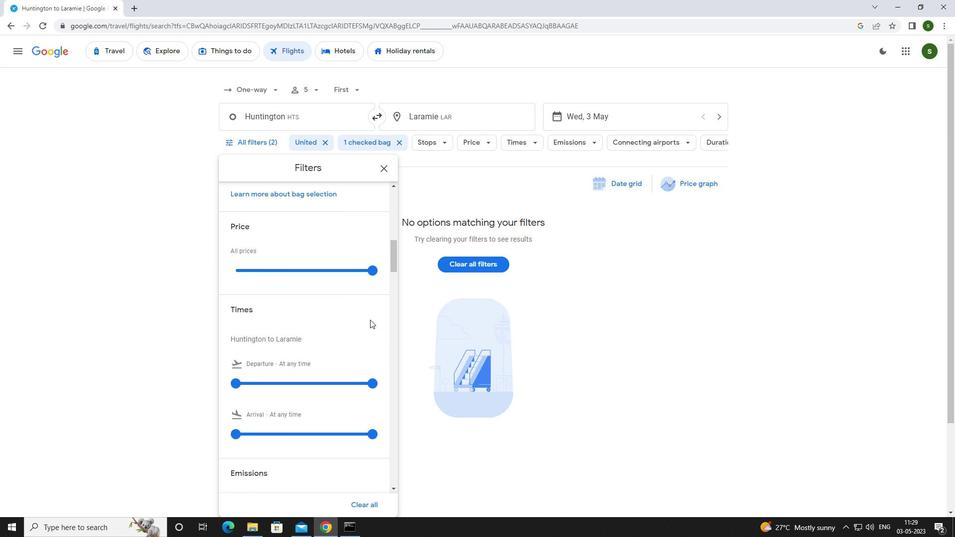 
Action: Mouse moved to (239, 334)
Screenshot: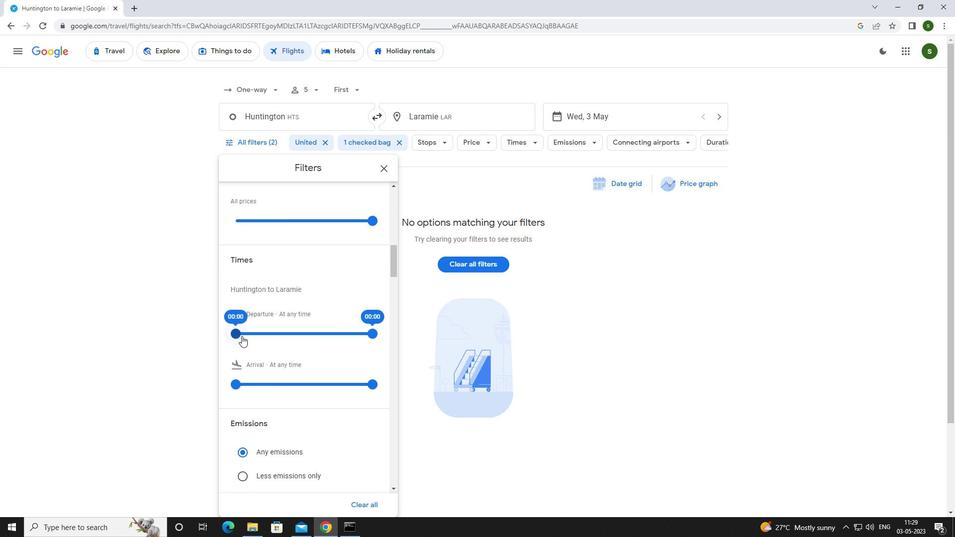 
Action: Mouse pressed left at (239, 334)
Screenshot: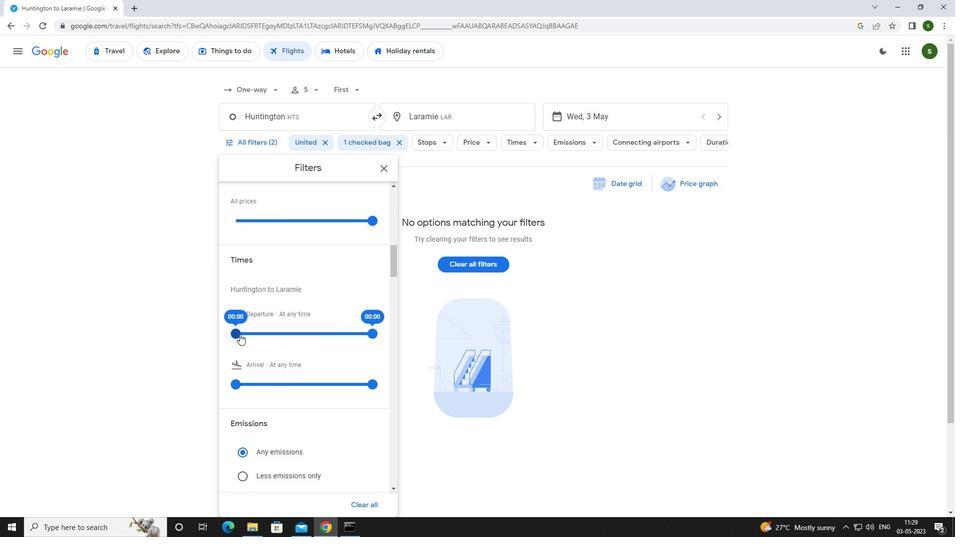 
Action: Mouse moved to (601, 365)
Screenshot: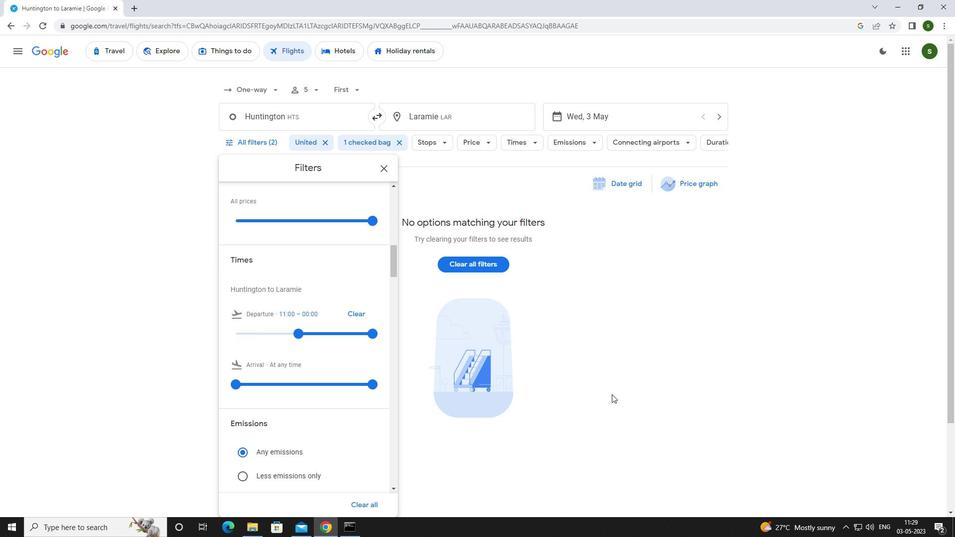 
Action: Mouse pressed left at (601, 365)
Screenshot: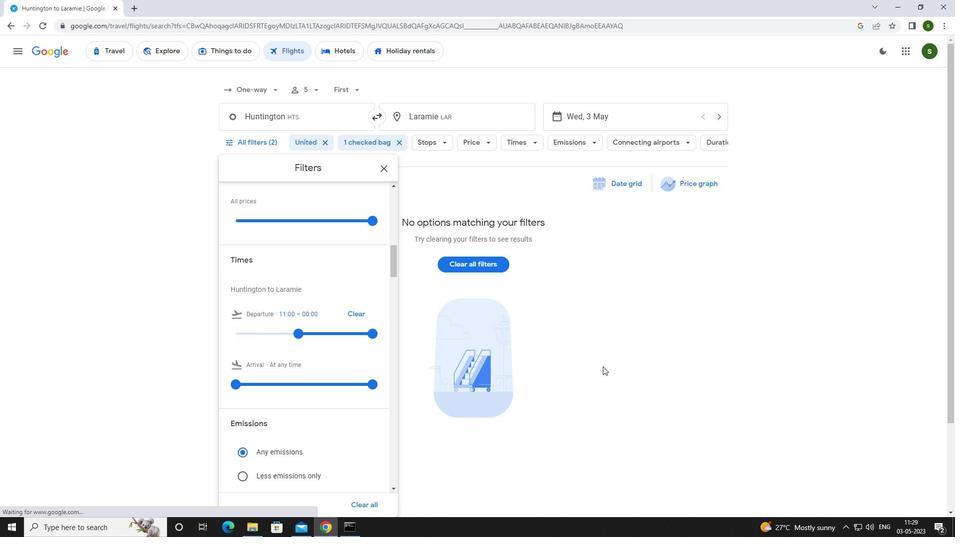 
